 Task: Calculate the distance between Phoenix and Tucson.
Action: Mouse moved to (305, 73)
Screenshot: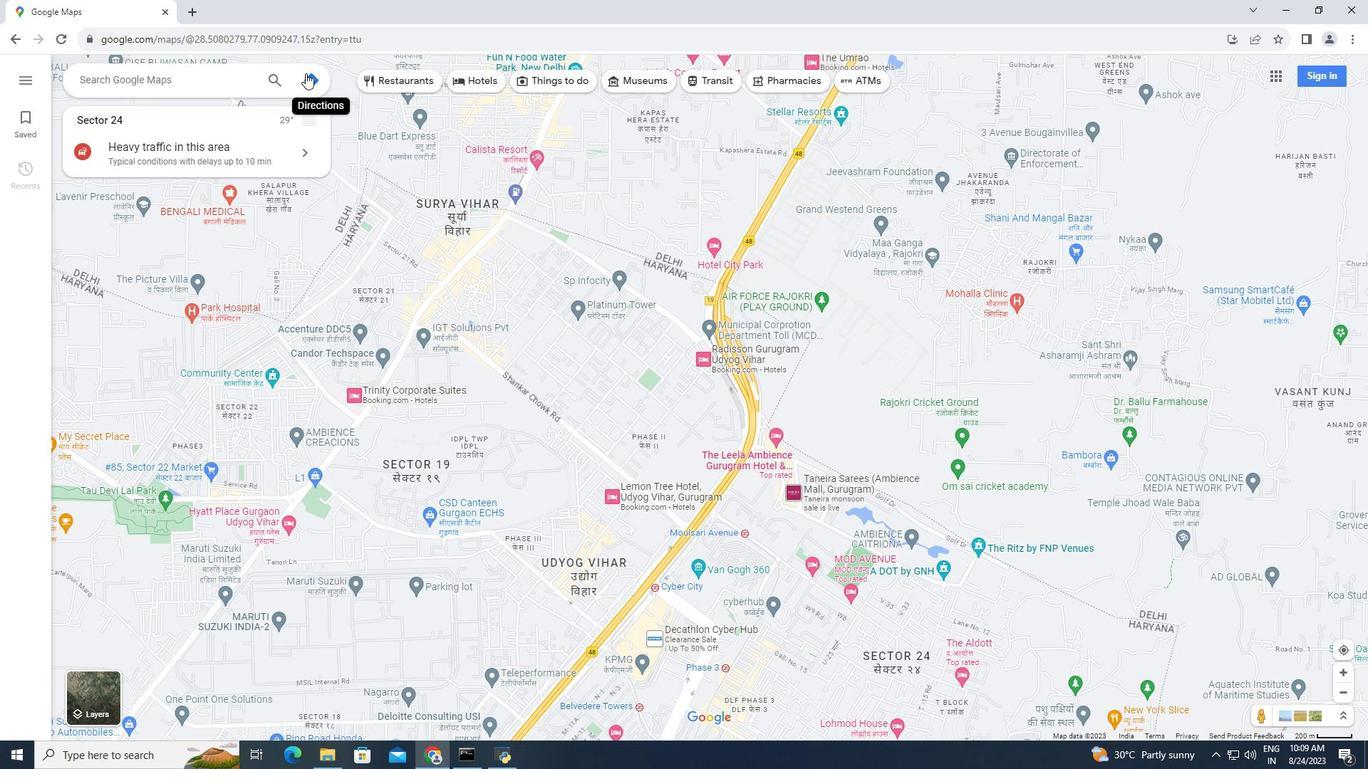 
Action: Mouse pressed left at (305, 73)
Screenshot: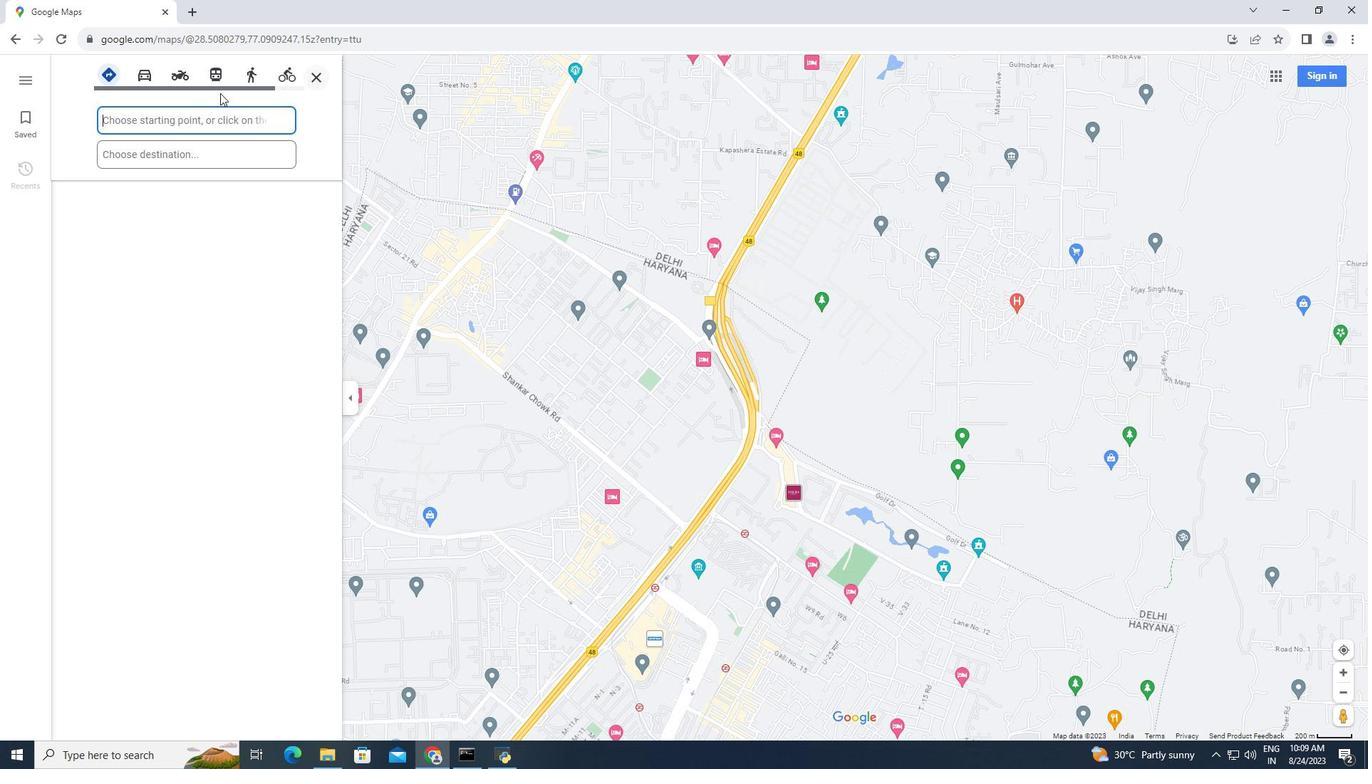 
Action: Mouse moved to (200, 102)
Screenshot: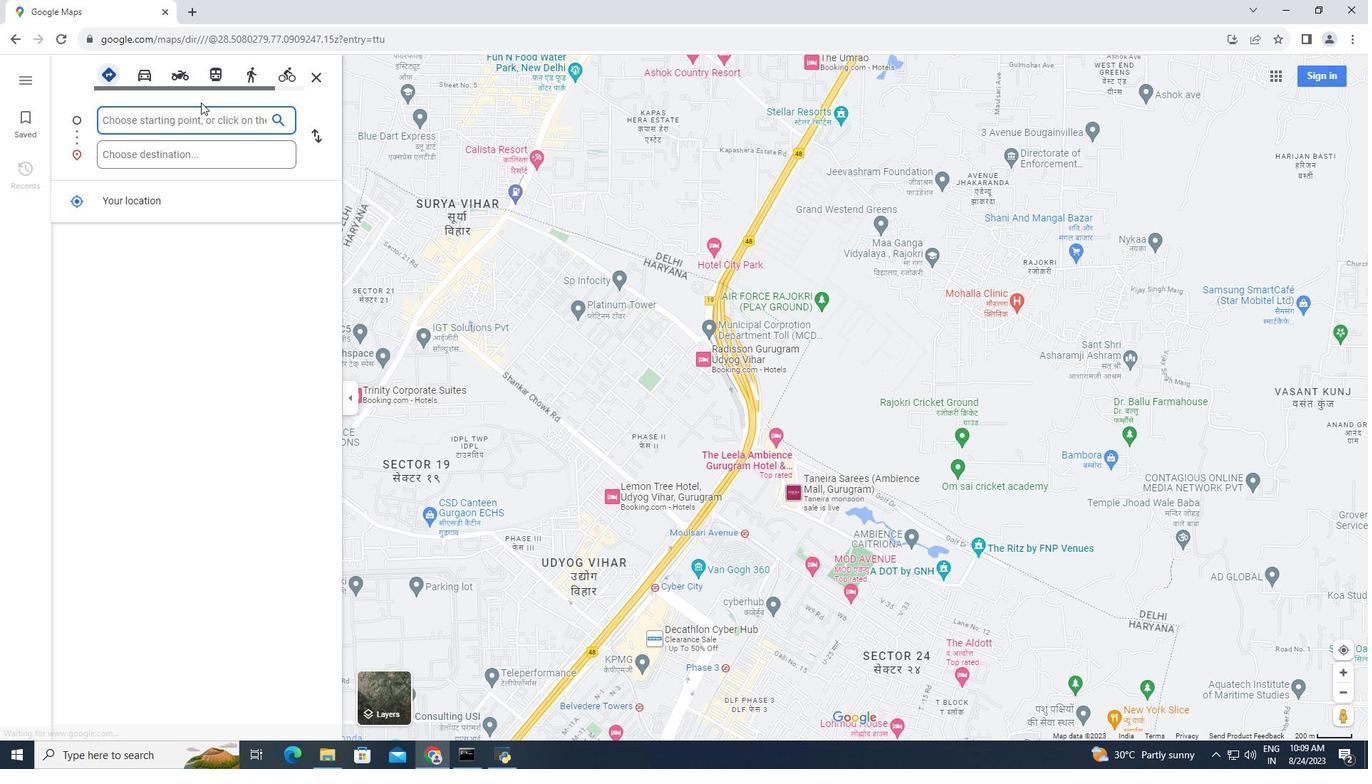 
Action: Key pressed <Key.caps_lock>P<Key.caps_lock>hoenix
Screenshot: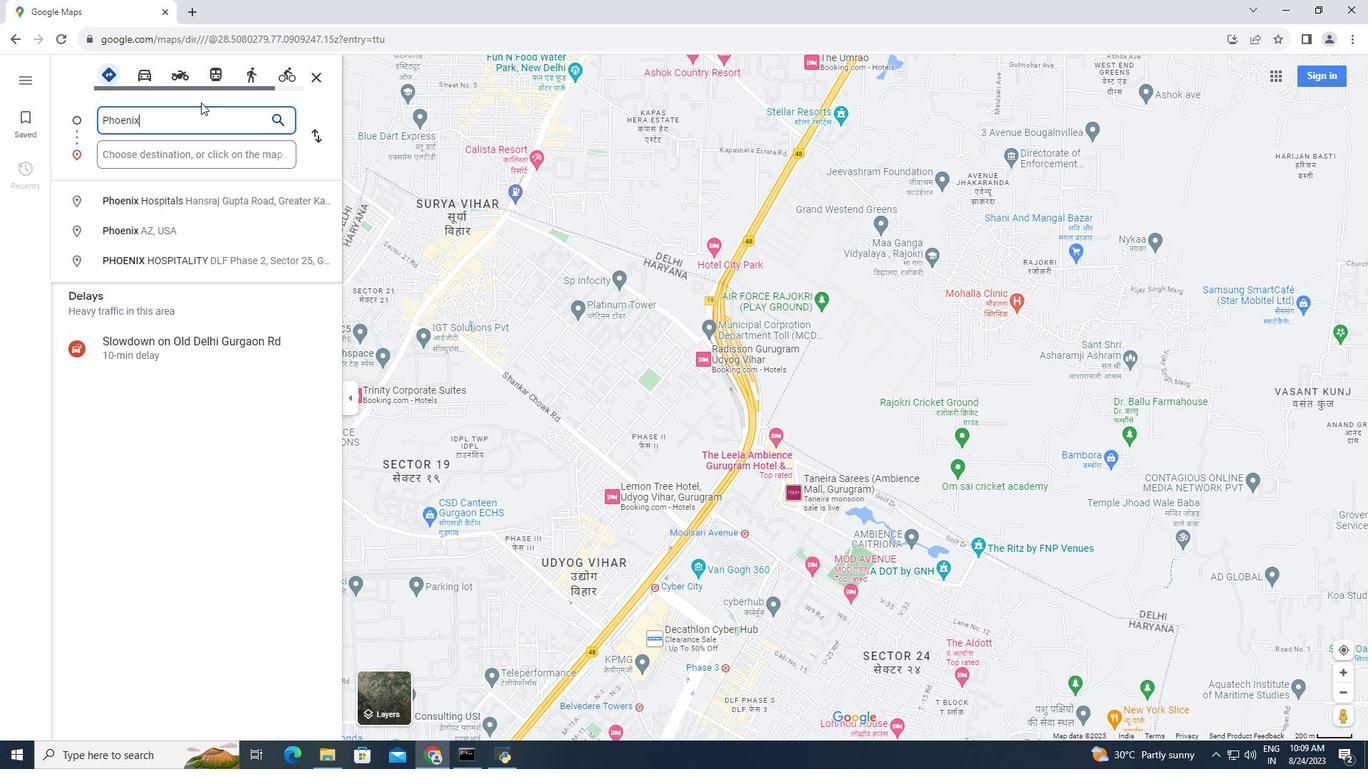 
Action: Mouse moved to (195, 153)
Screenshot: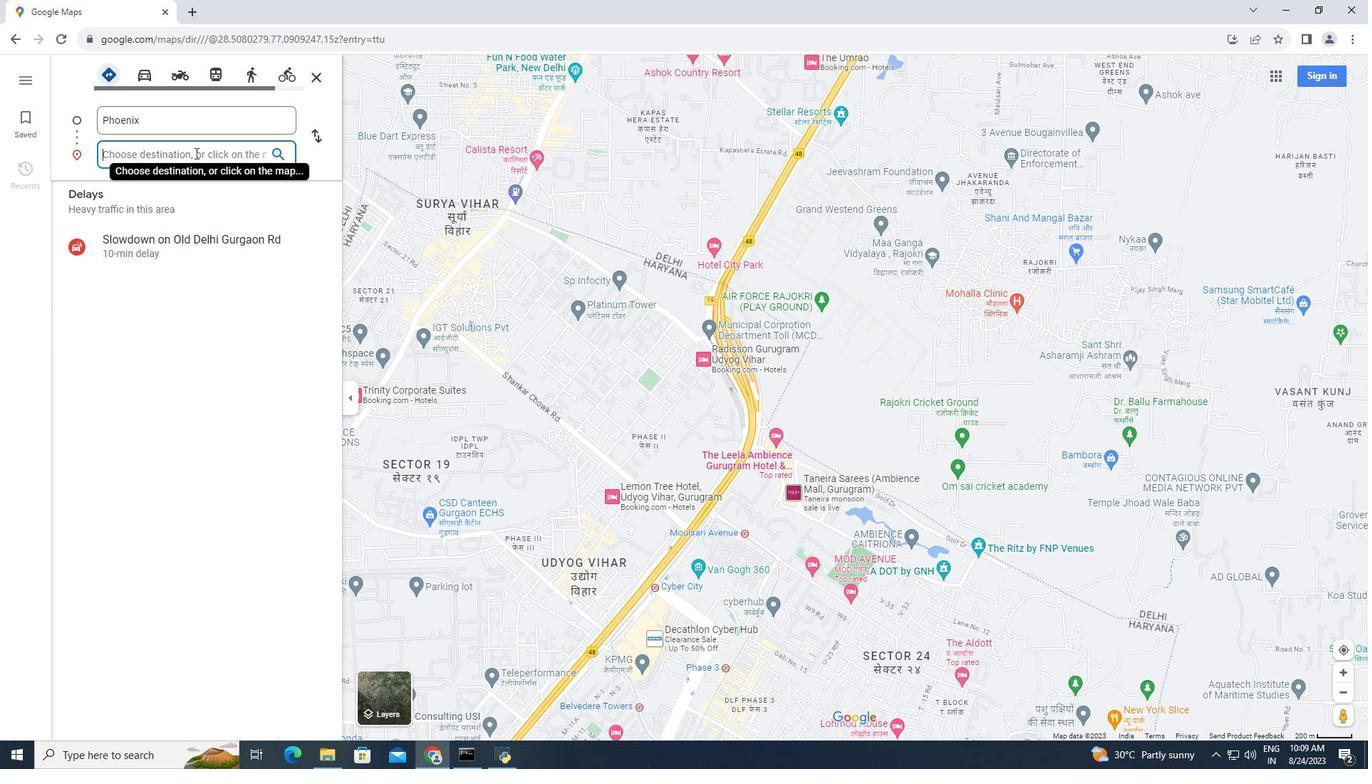 
Action: Mouse pressed left at (195, 153)
Screenshot: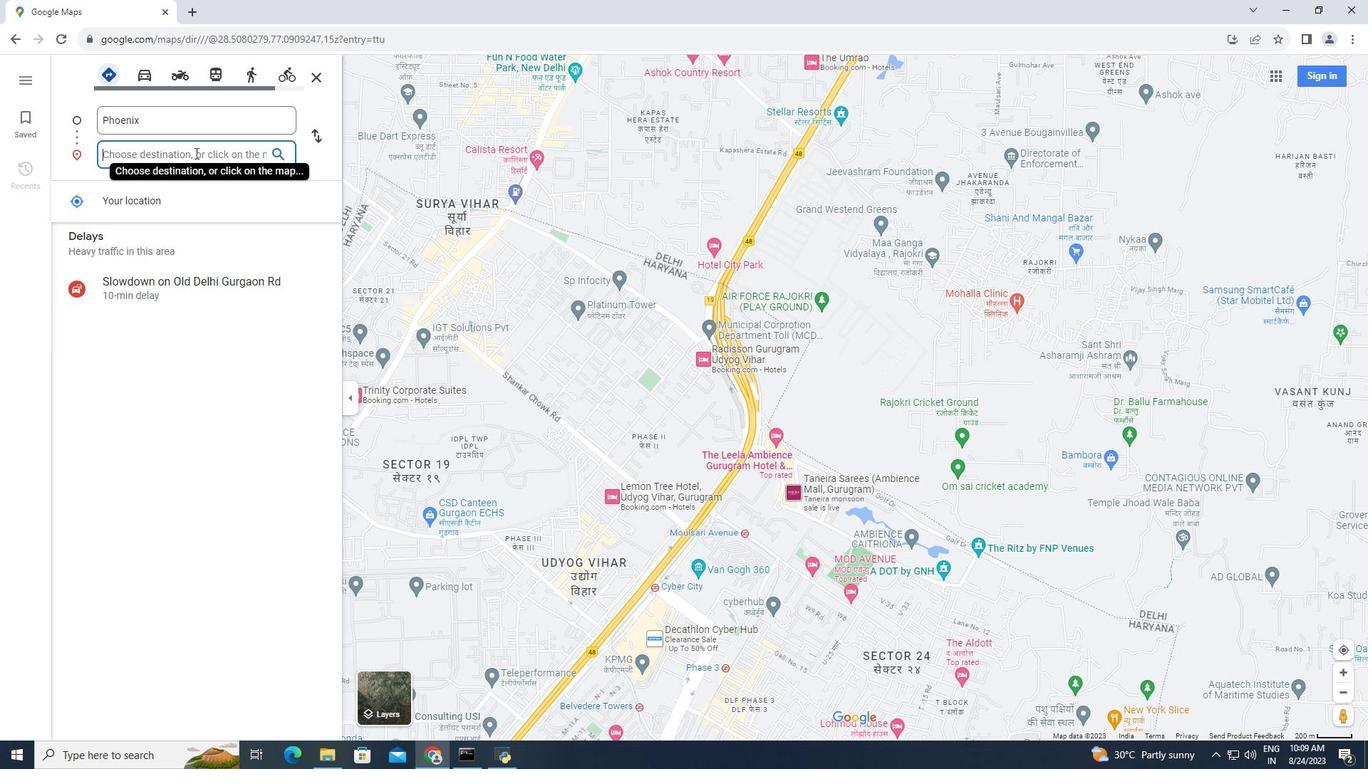 
Action: Key pressed <Key.caps_lock>T<Key.caps_lock>ucson
Screenshot: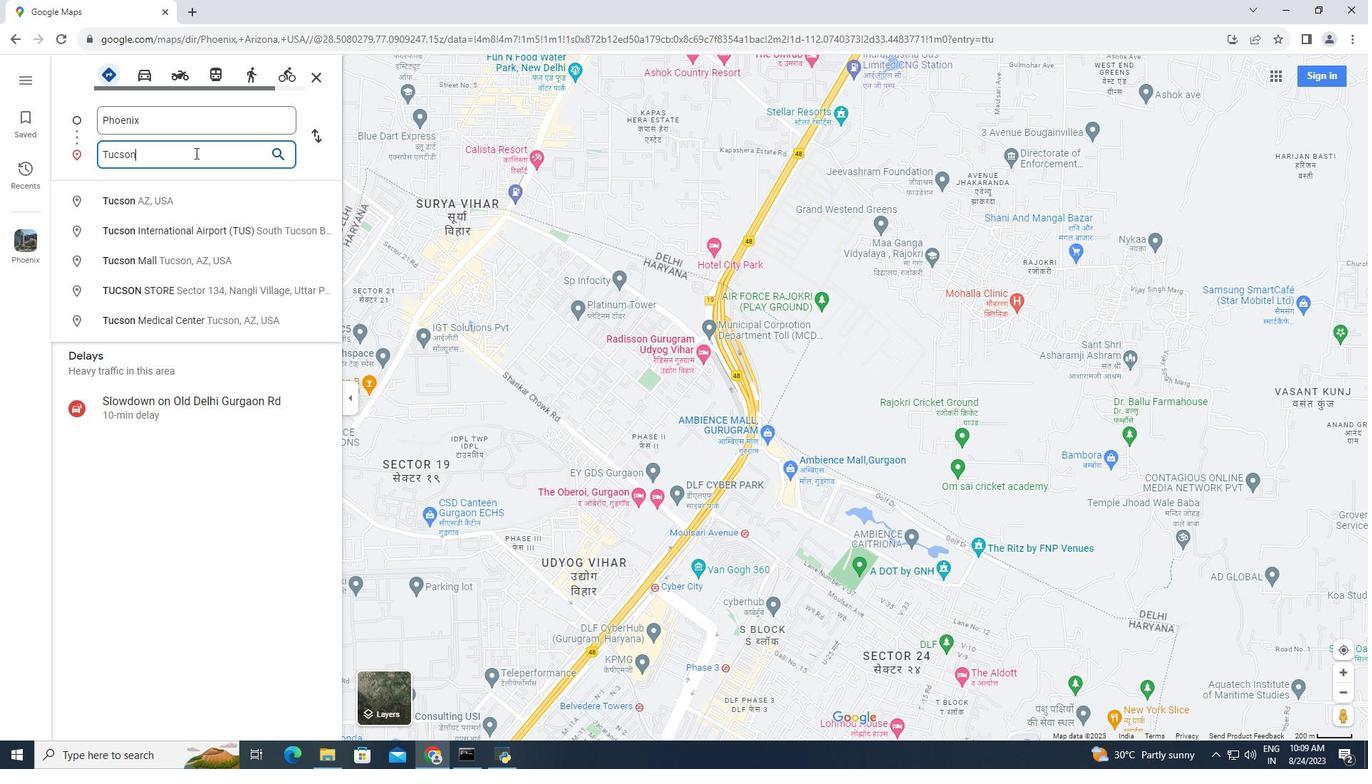
Action: Mouse moved to (186, 193)
Screenshot: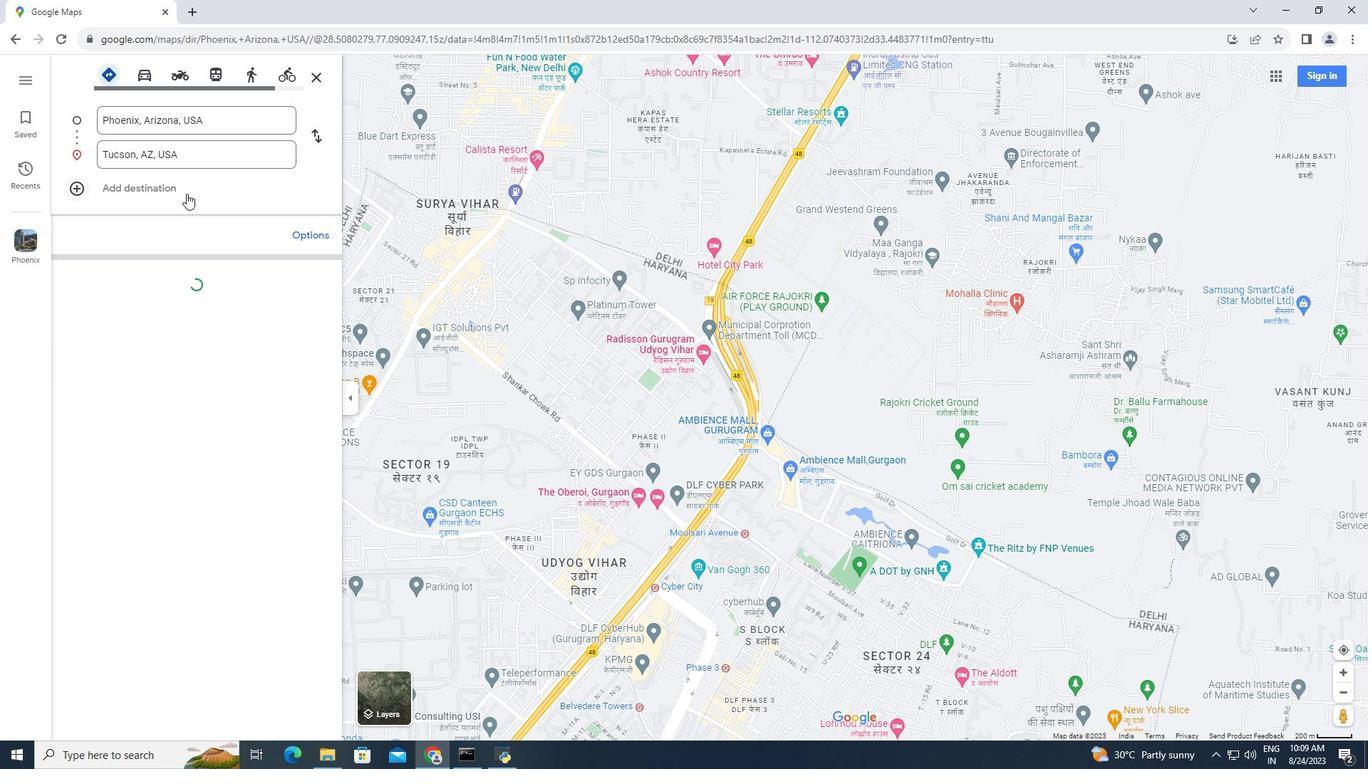 
Action: Mouse pressed left at (186, 193)
Screenshot: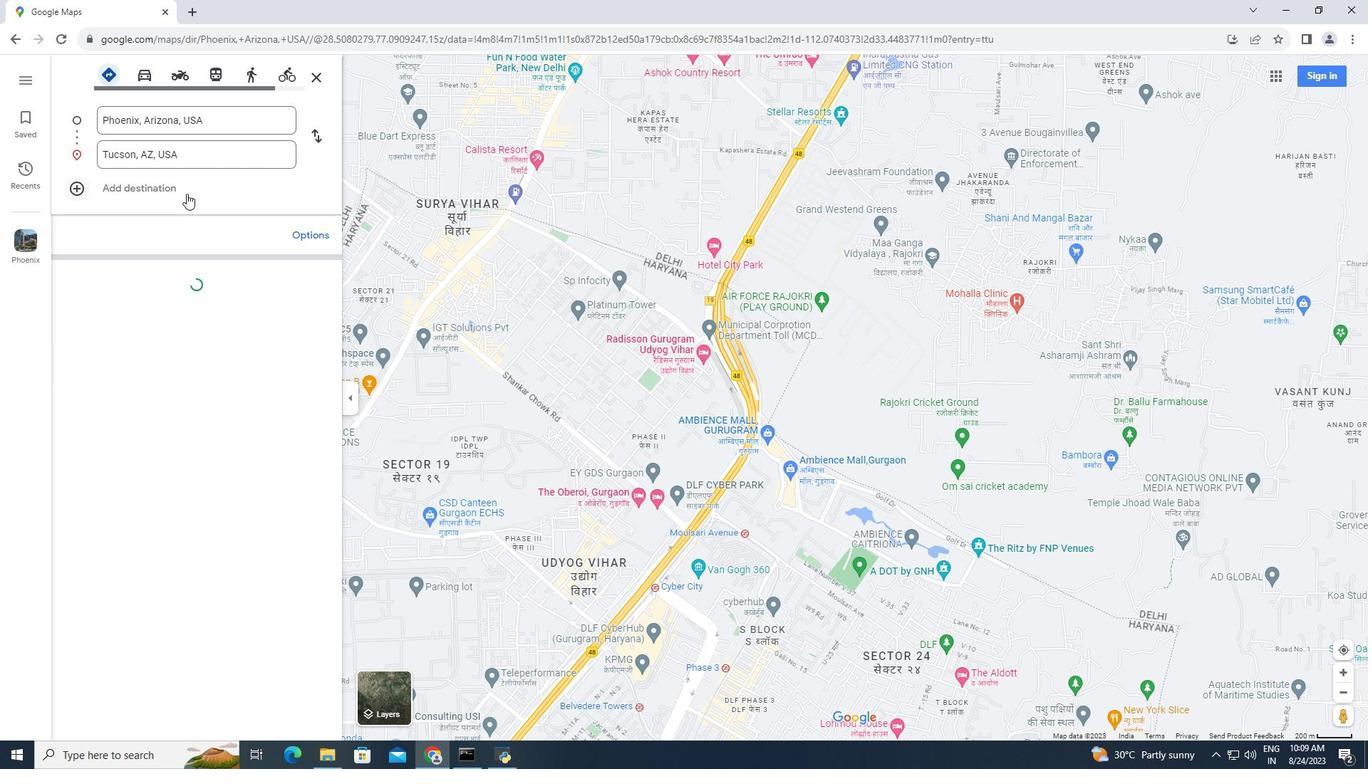 
Action: Mouse moved to (610, 708)
Screenshot: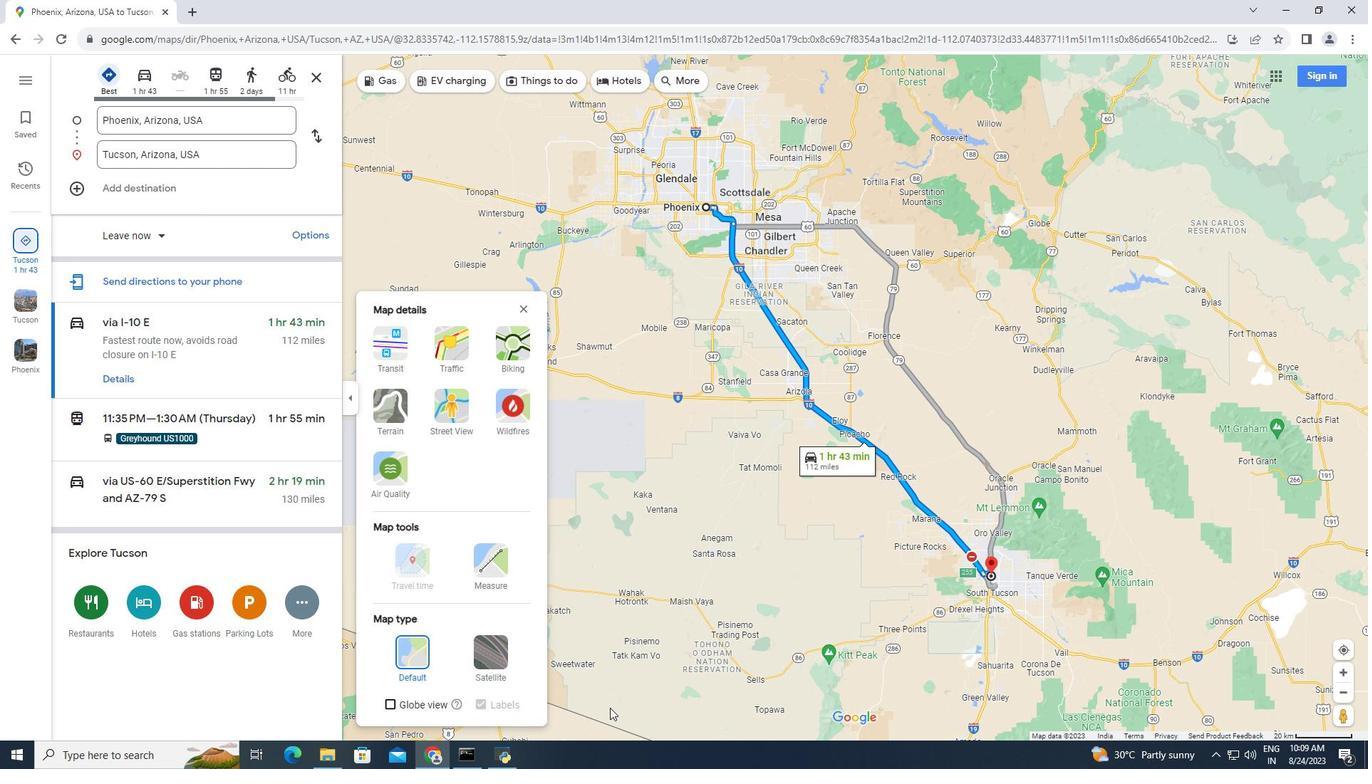 
Action: Mouse pressed left at (610, 708)
Screenshot: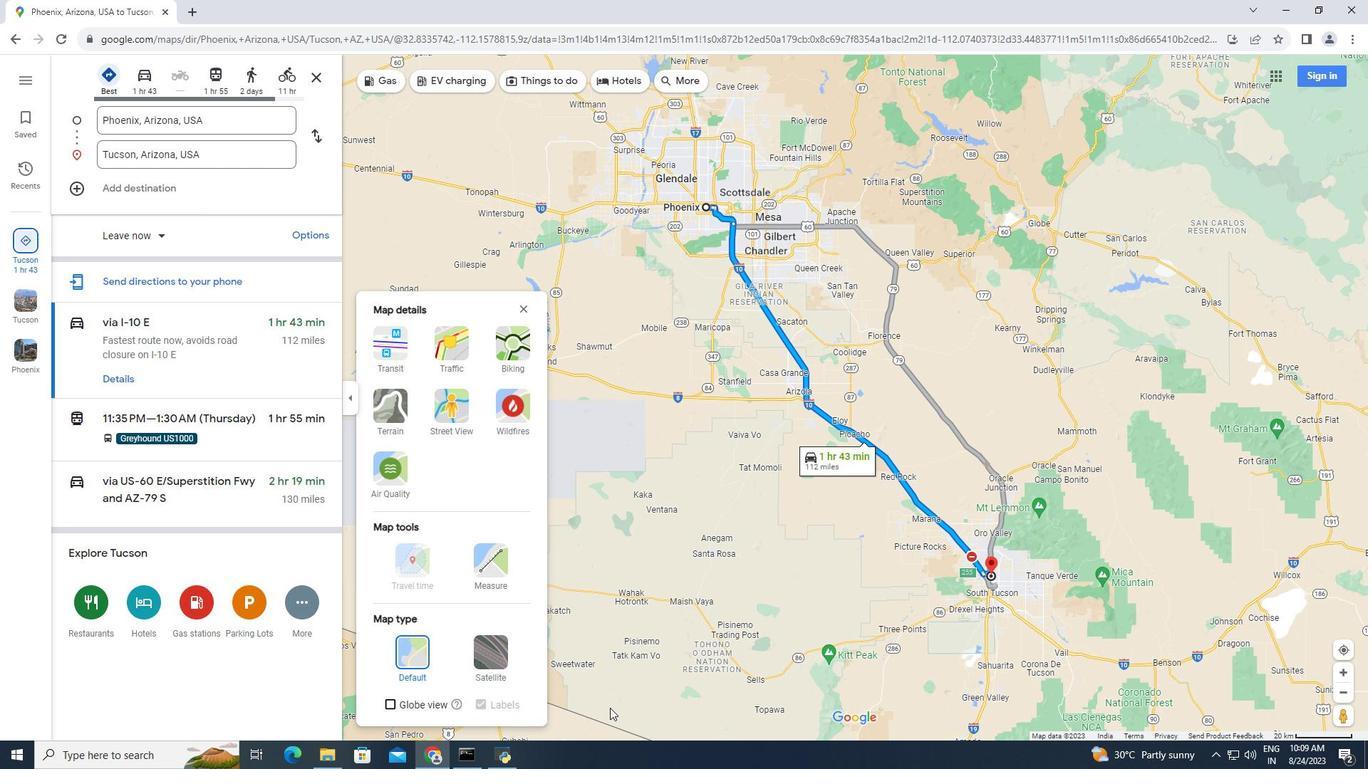 
Action: Mouse moved to (485, 547)
Screenshot: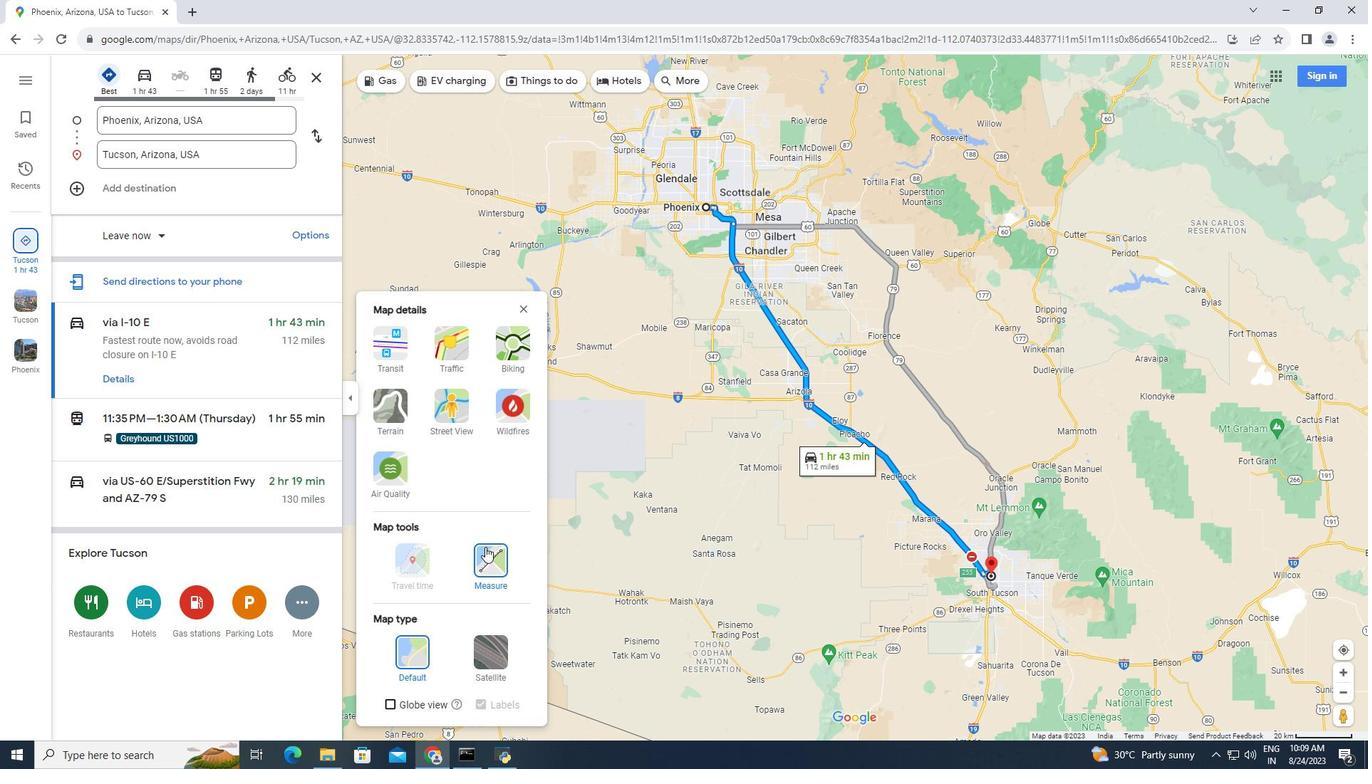 
Action: Mouse pressed left at (485, 547)
Screenshot: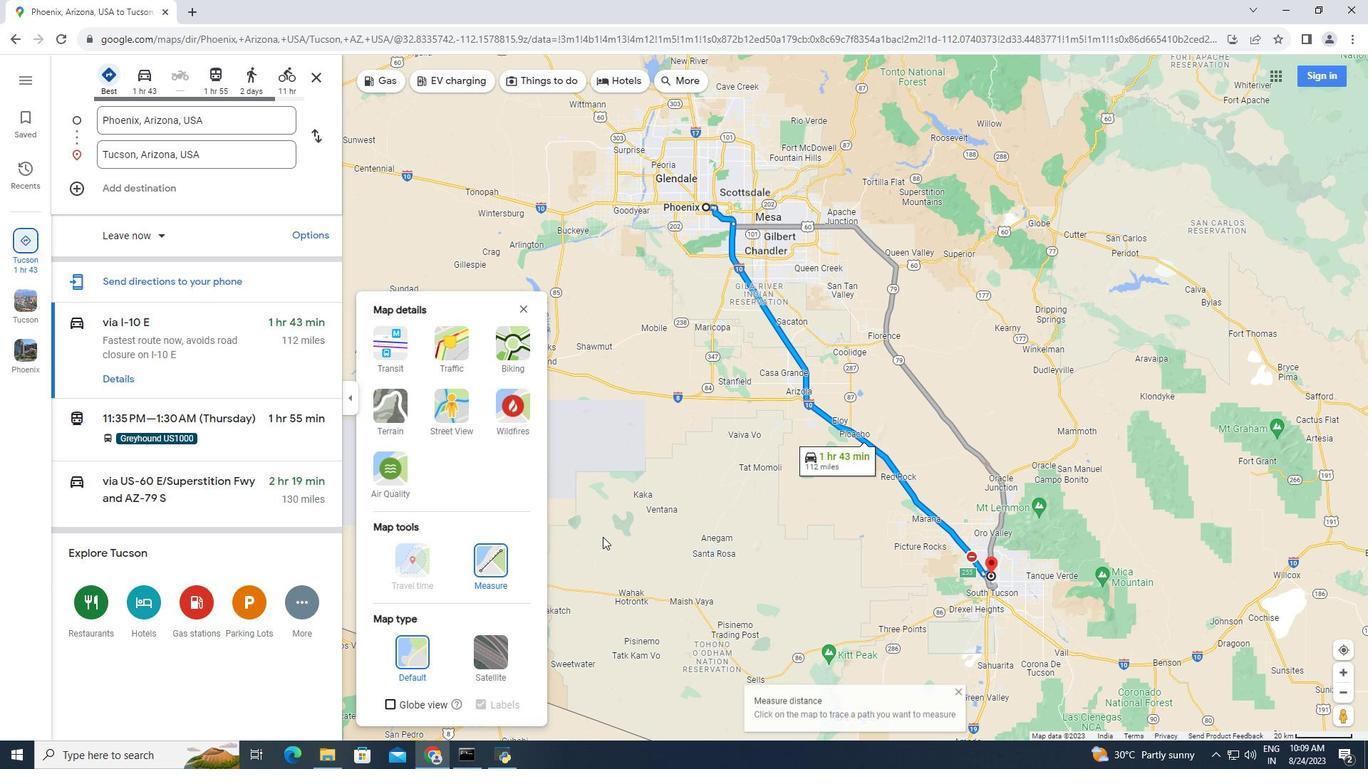 
Action: Mouse moved to (989, 575)
Screenshot: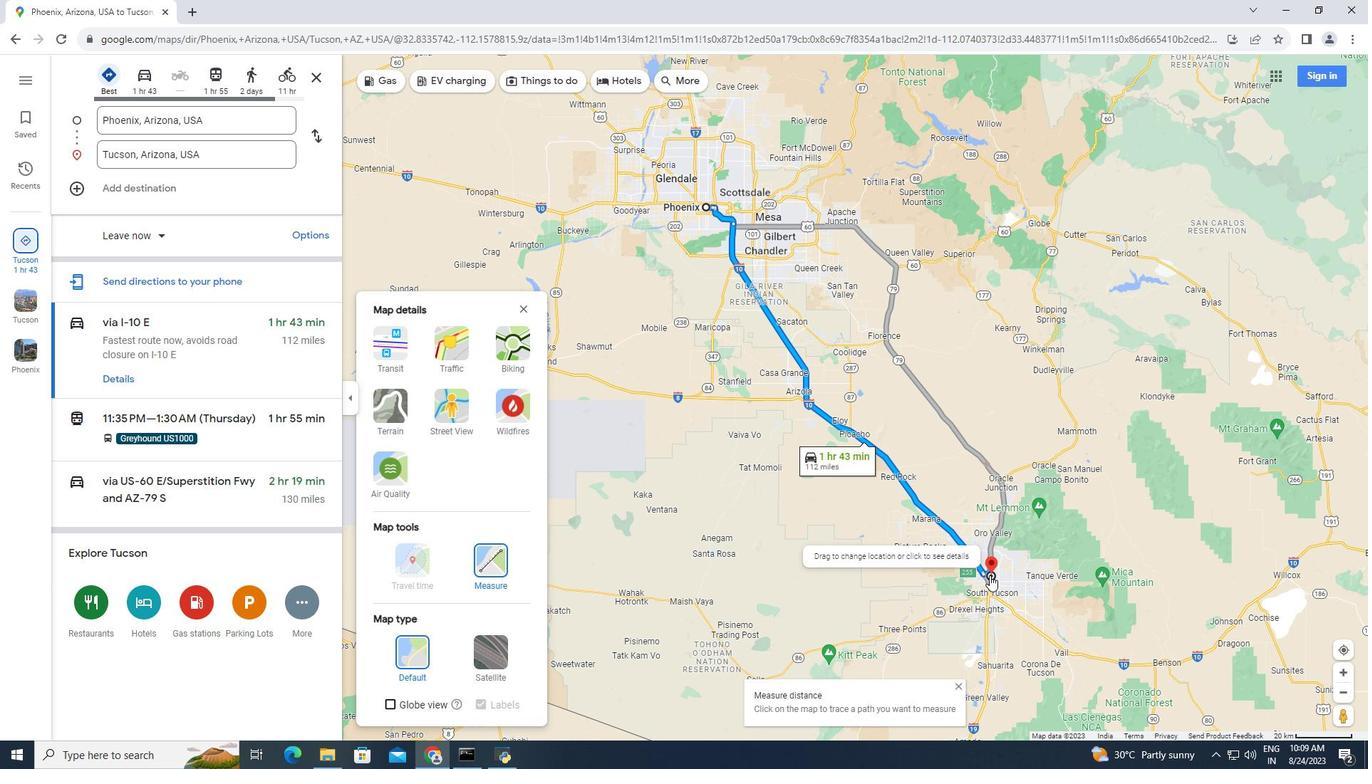 
Action: Mouse pressed left at (989, 575)
Screenshot: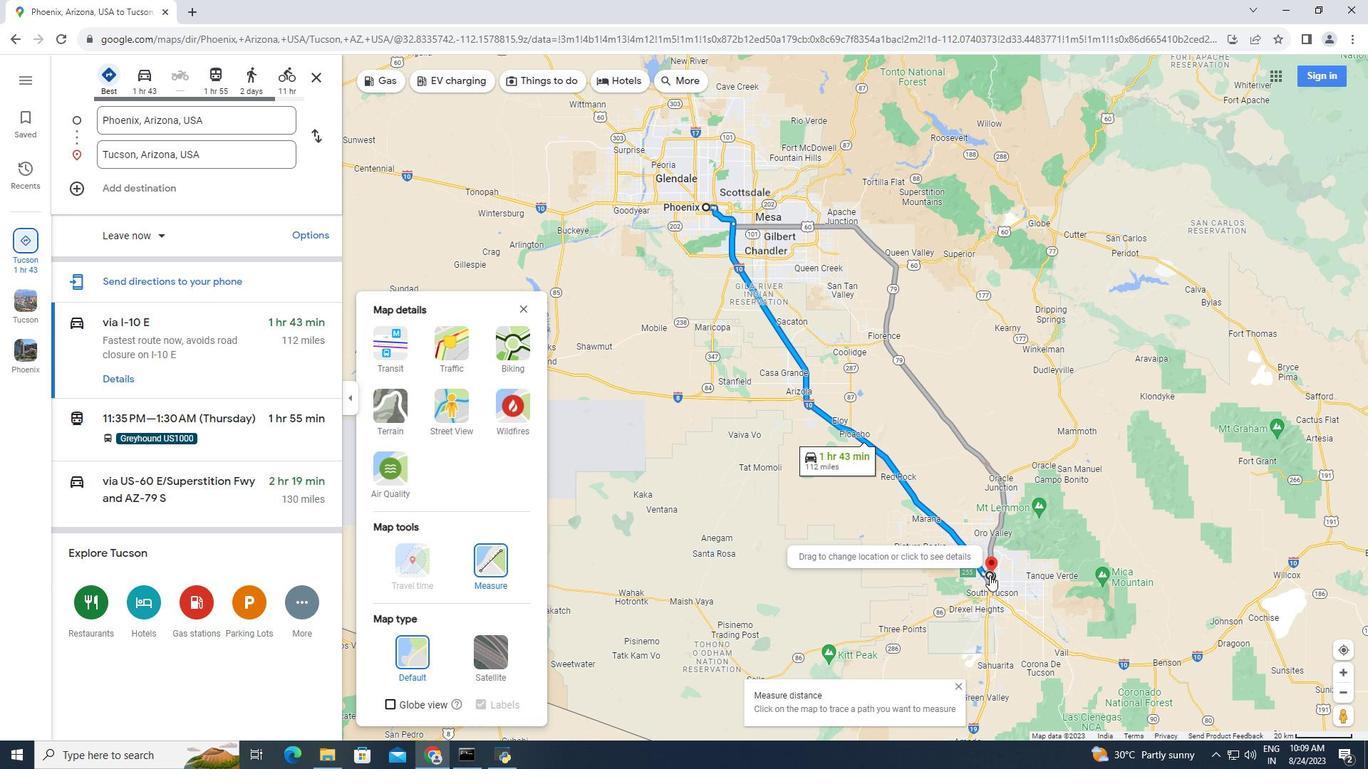 
Action: Mouse moved to (704, 204)
Screenshot: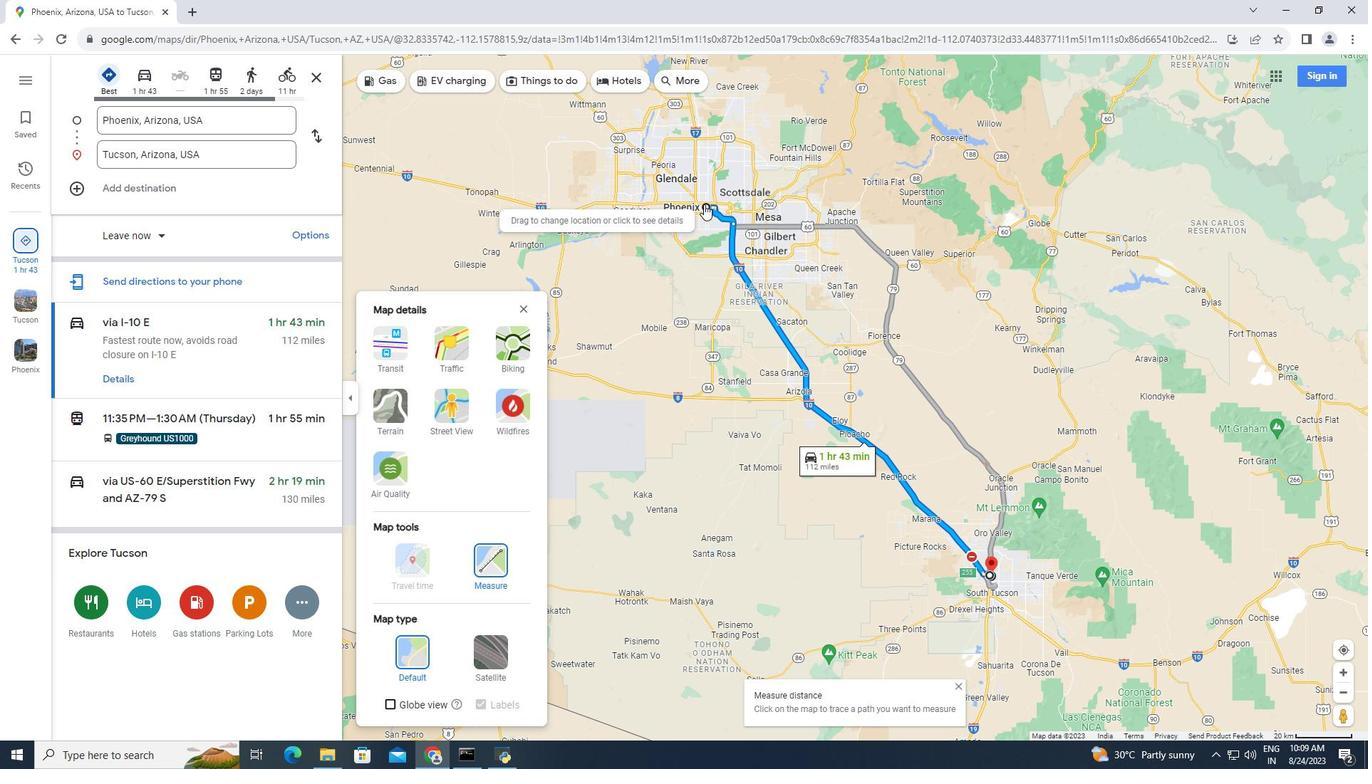 
Action: Mouse pressed left at (704, 204)
Screenshot: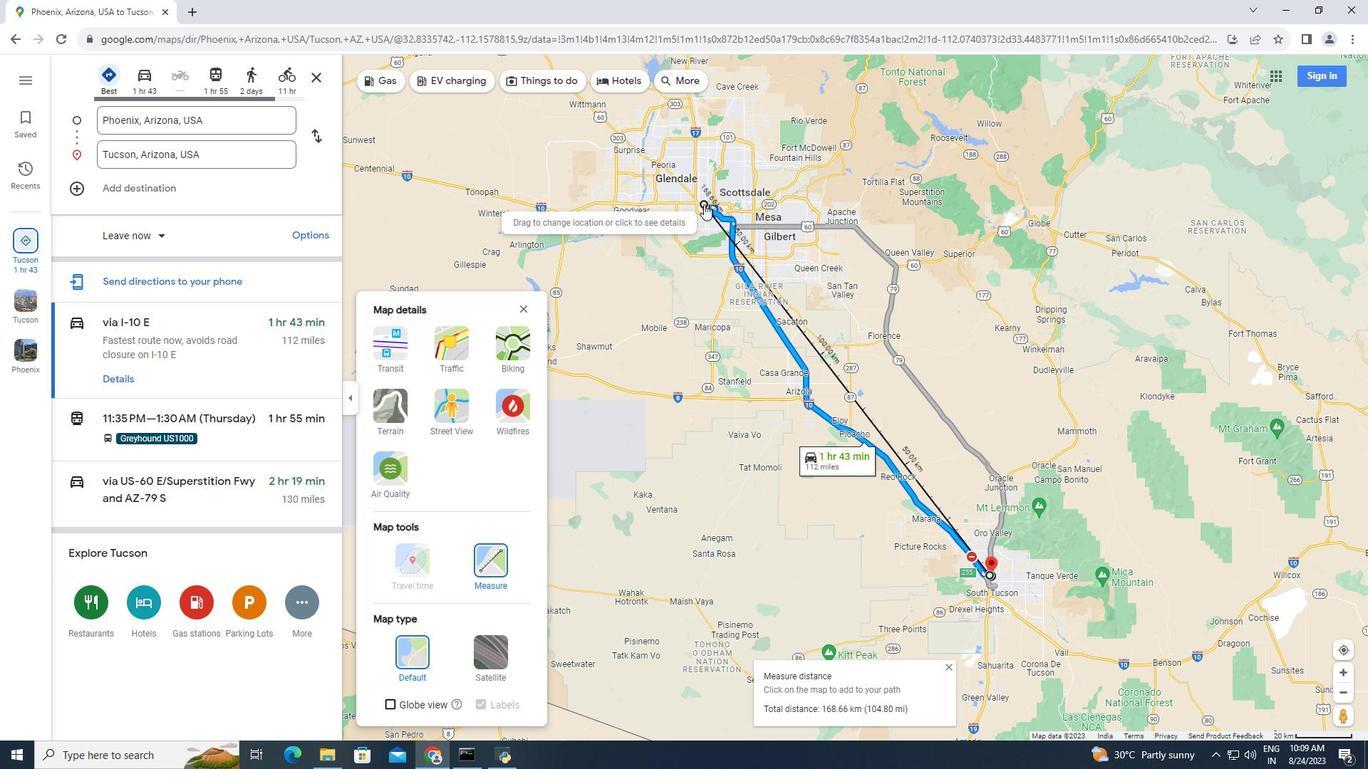 
Action: Mouse moved to (764, 549)
Screenshot: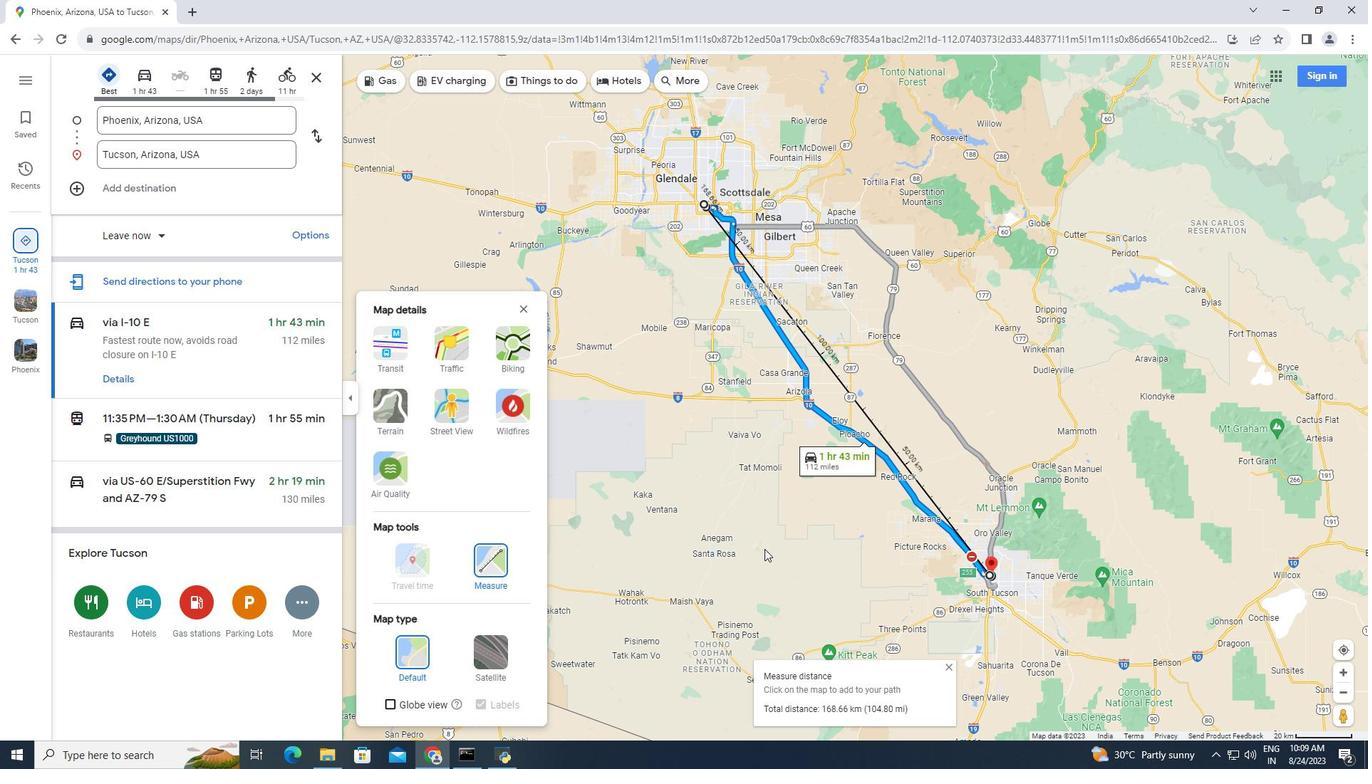 
Action: Mouse scrolled (764, 550) with delta (0, 0)
Screenshot: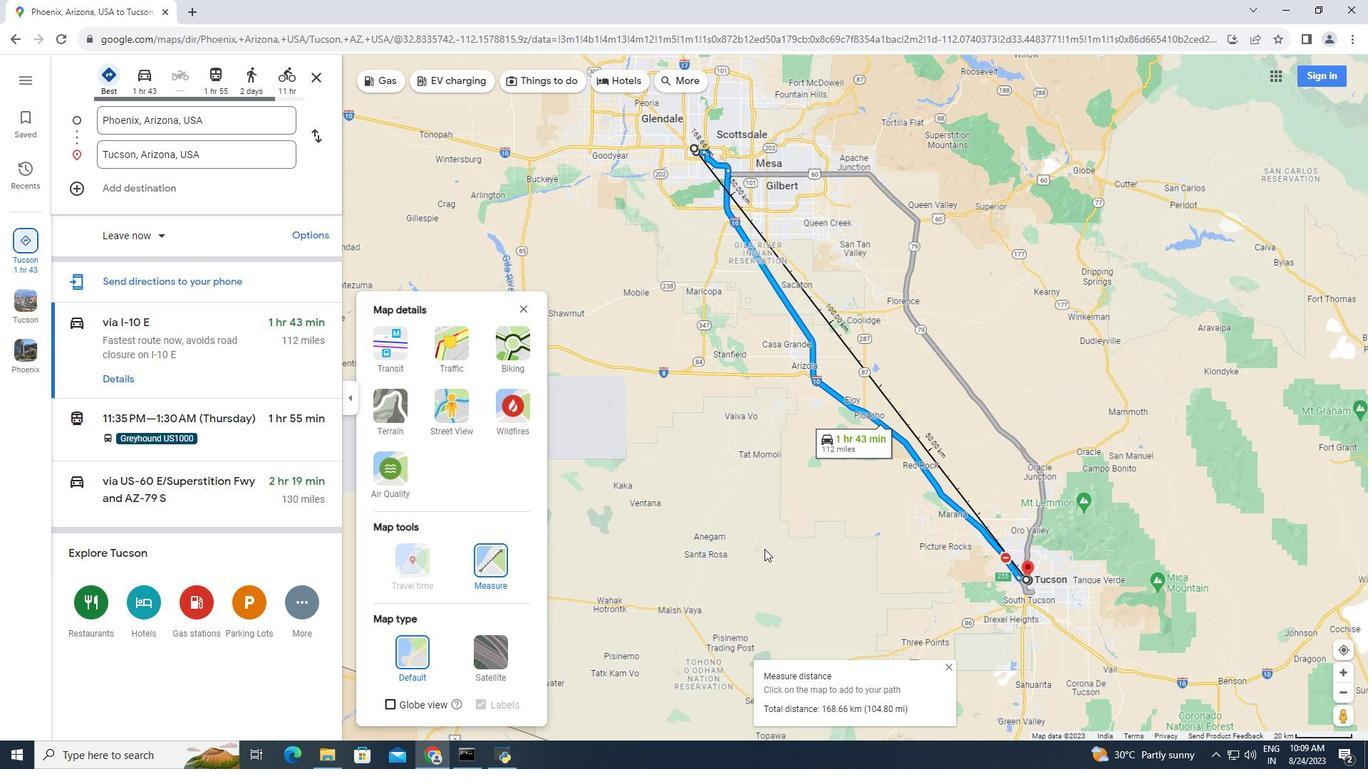 
Action: Mouse moved to (853, 570)
Screenshot: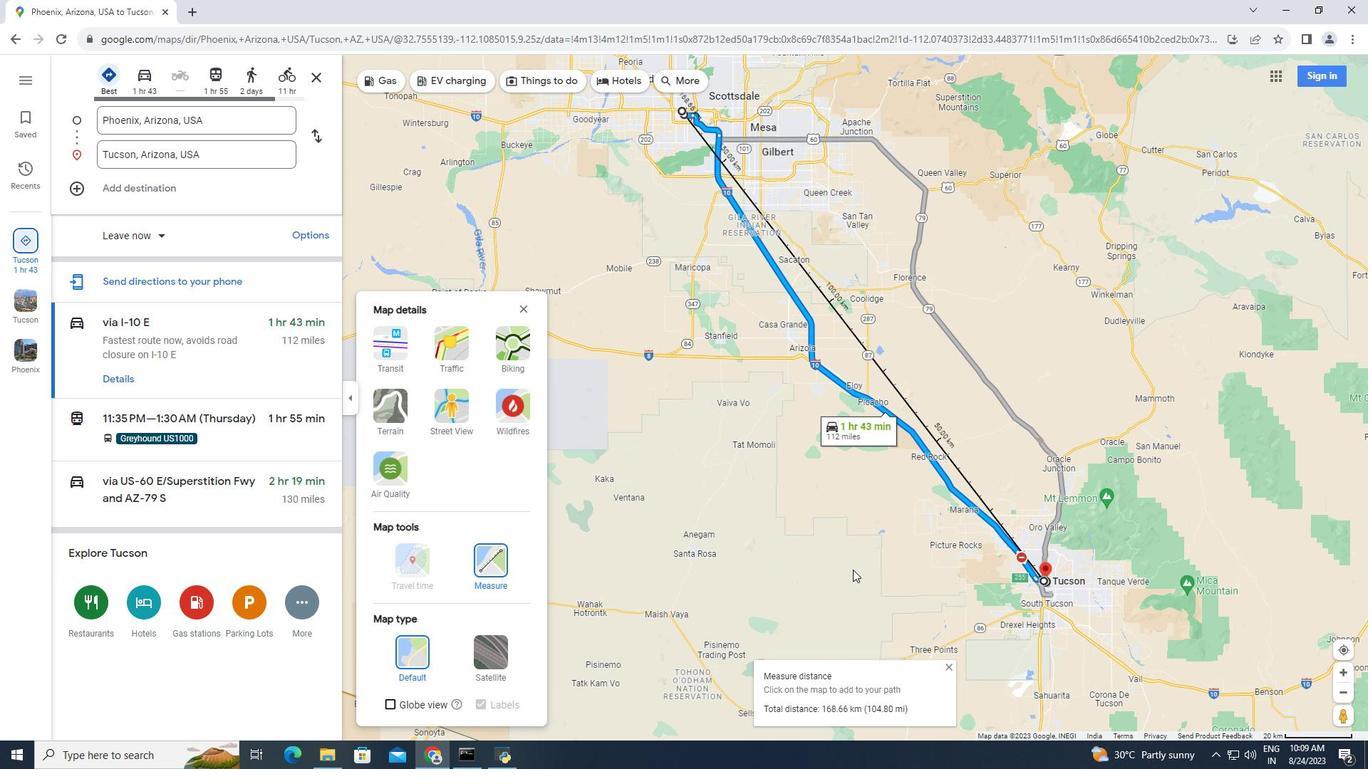 
Action: Mouse scrolled (853, 570) with delta (0, 0)
Screenshot: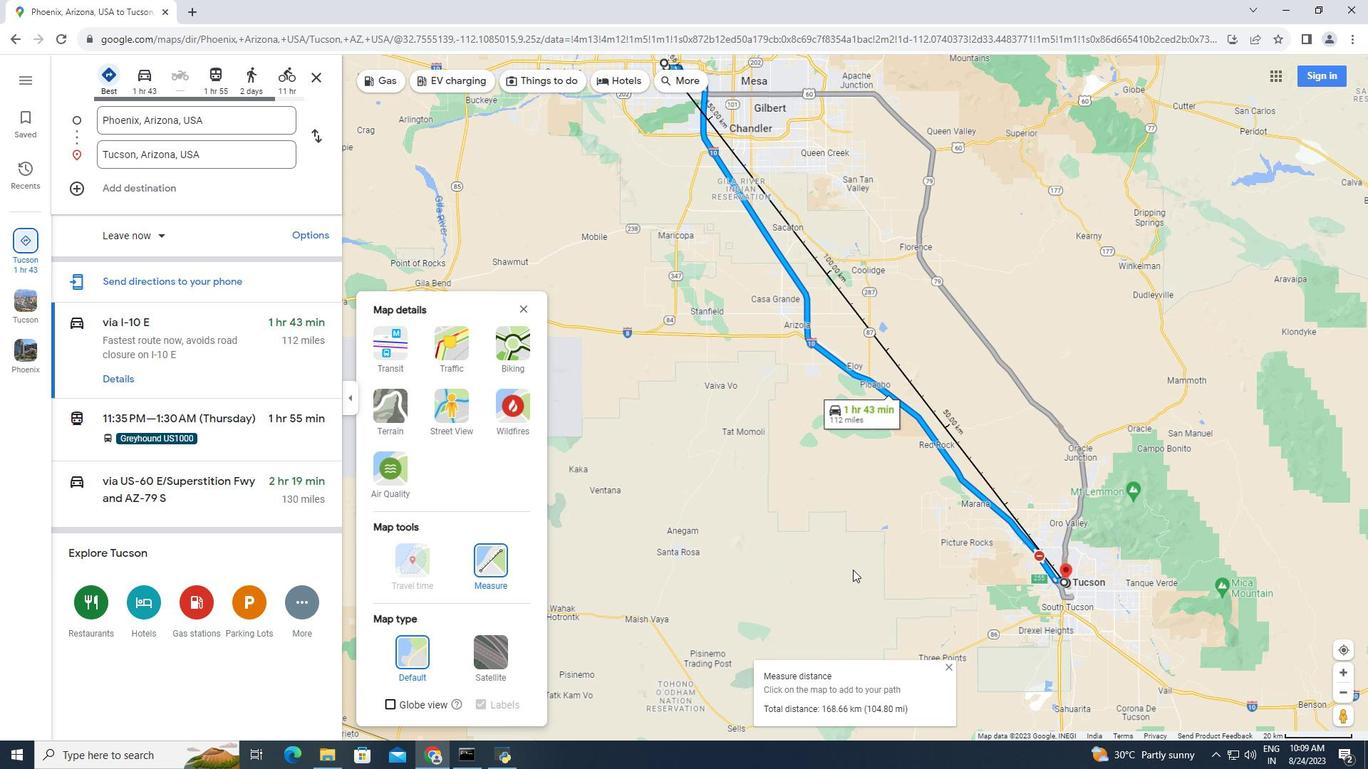 
Action: Mouse moved to (719, 357)
Screenshot: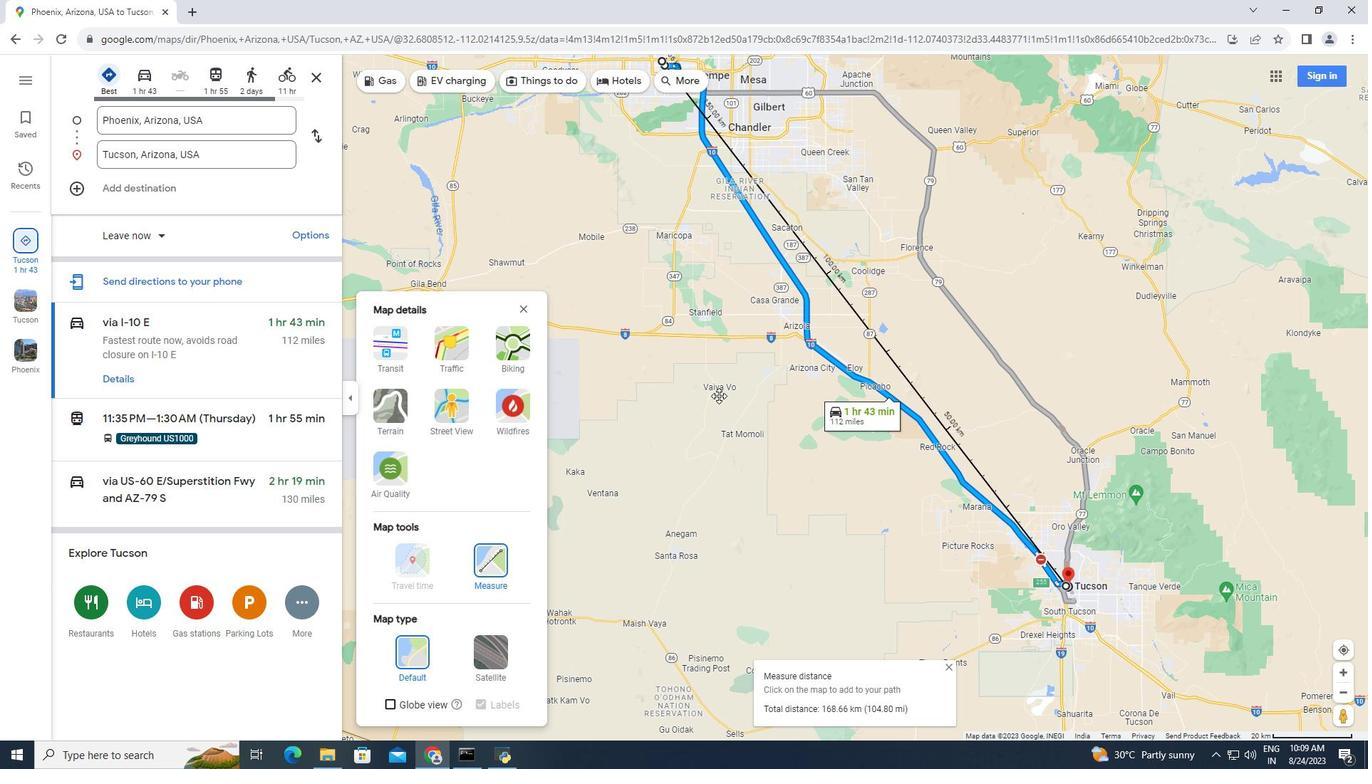 
Action: Mouse pressed left at (719, 357)
Screenshot: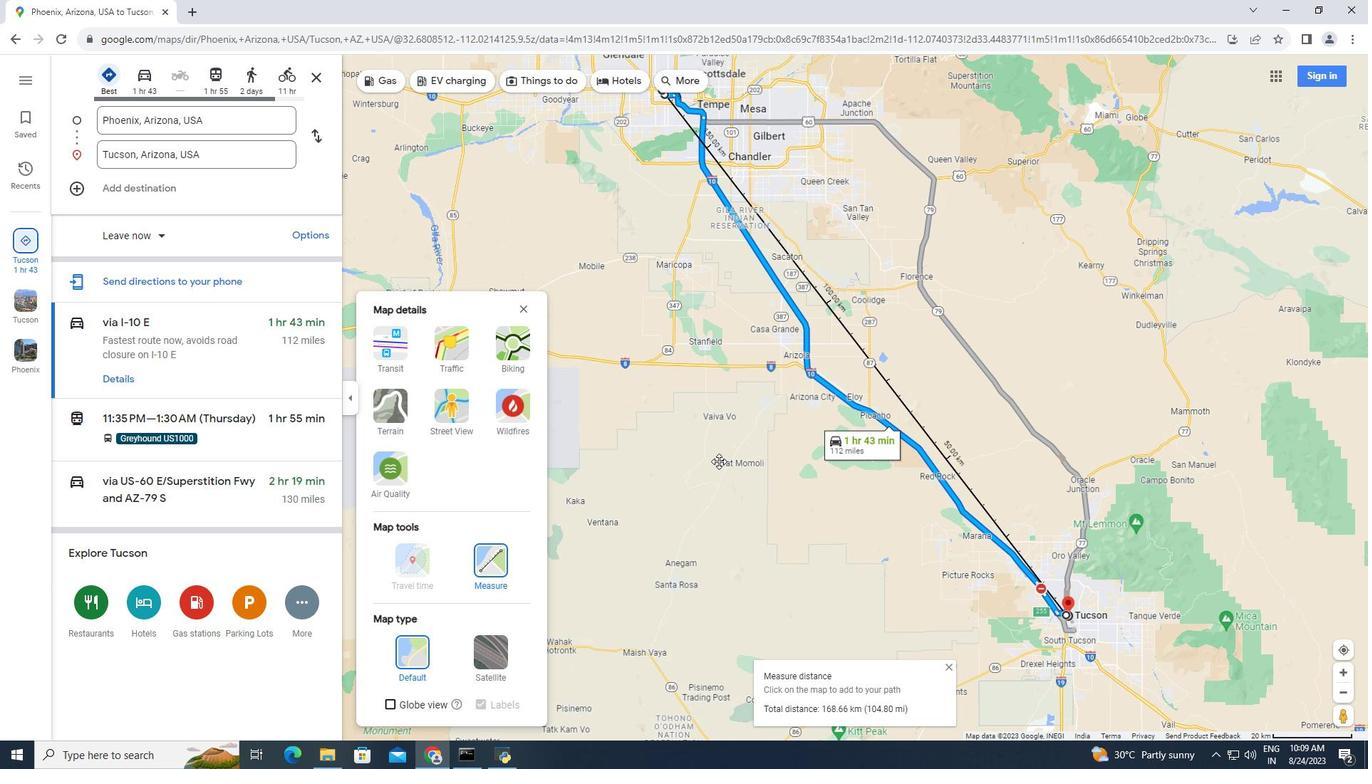 
Action: Mouse moved to (920, 419)
Screenshot: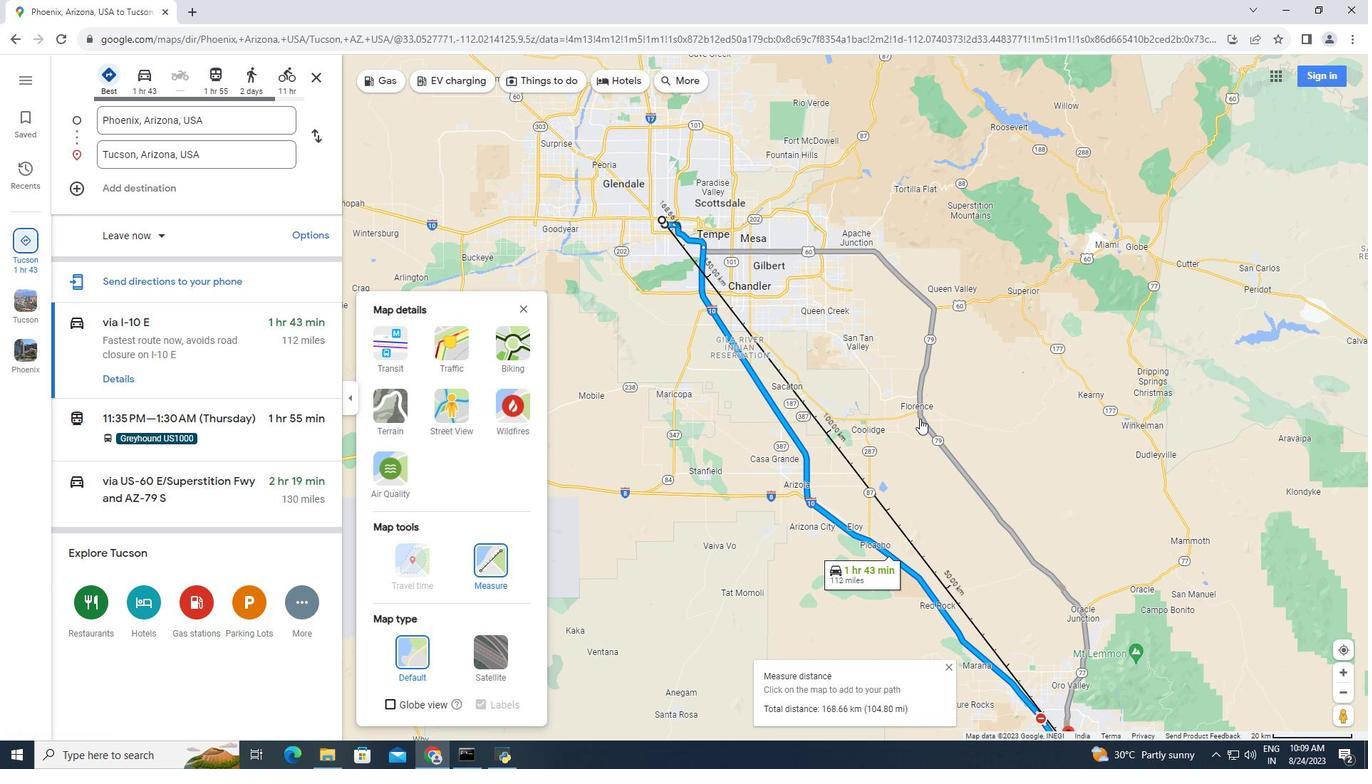 
